 Task: Select option "Nobody" in board creation restrictions.
Action: Mouse pressed left at (67, 155)
Screenshot: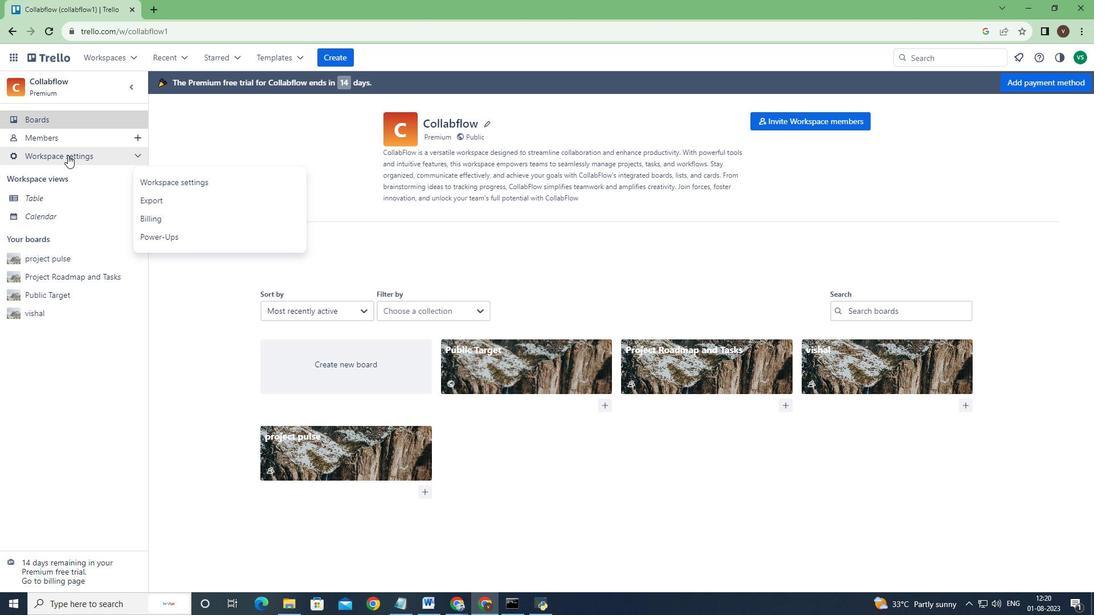 
Action: Mouse moved to (173, 180)
Screenshot: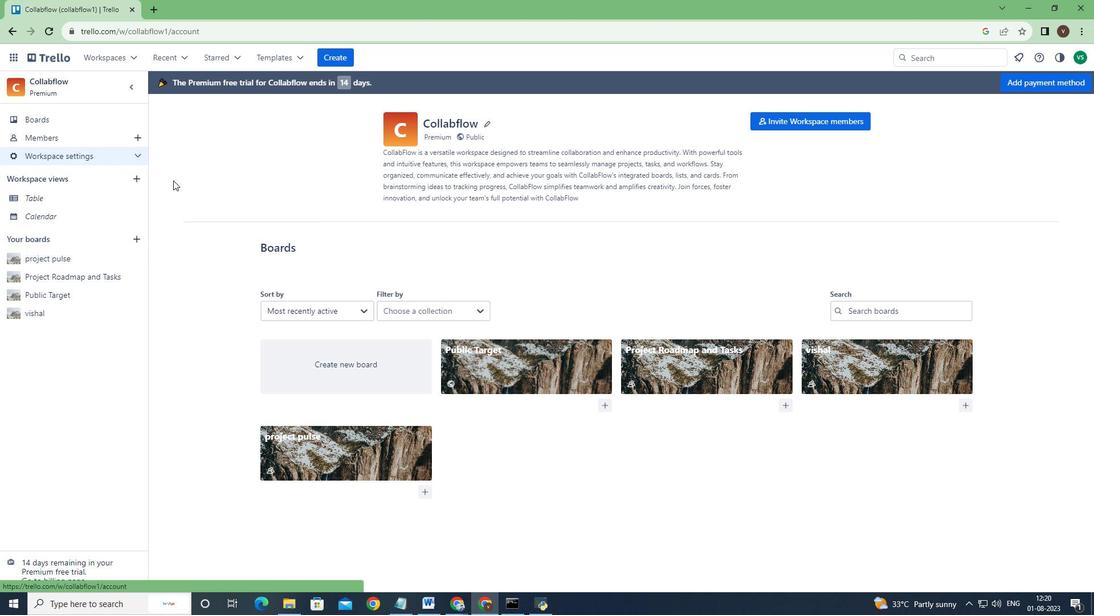 
Action: Mouse pressed left at (173, 180)
Screenshot: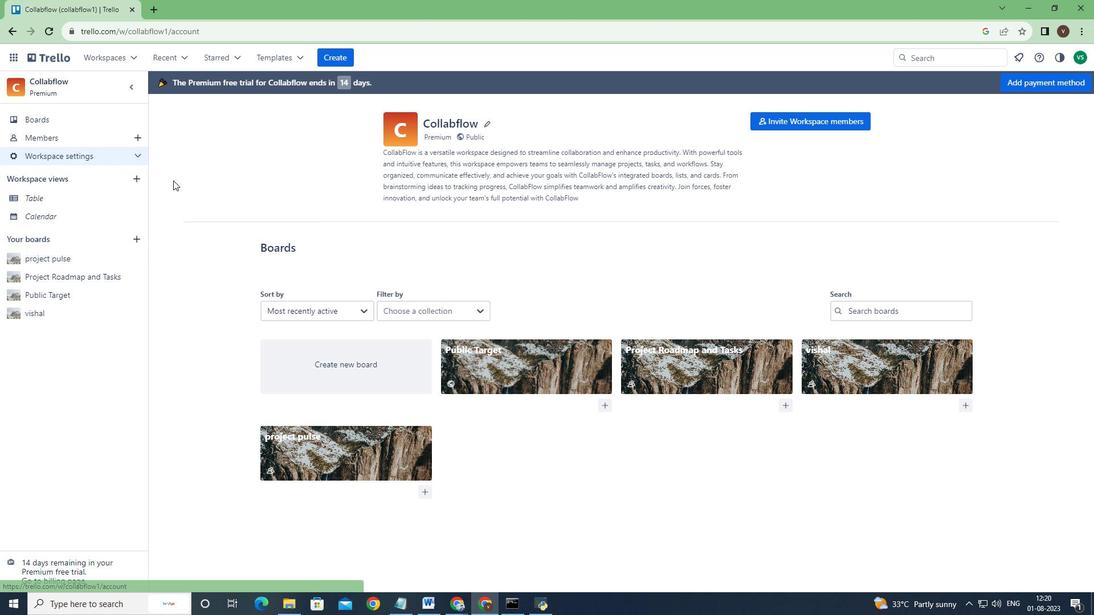
Action: Mouse moved to (627, 384)
Screenshot: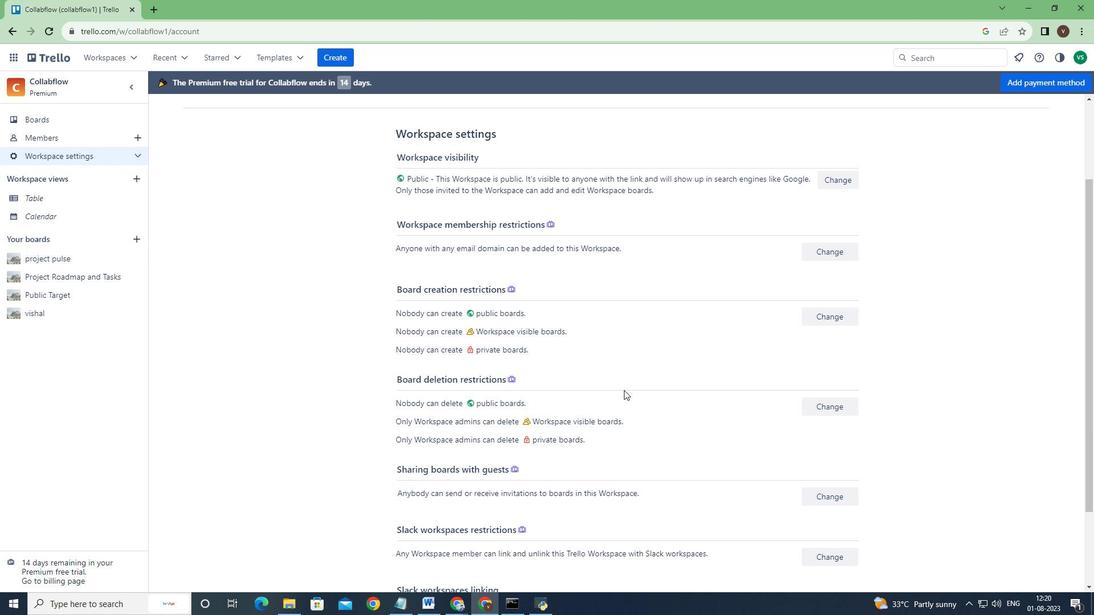 
Action: Mouse scrolled (627, 384) with delta (0, 0)
Screenshot: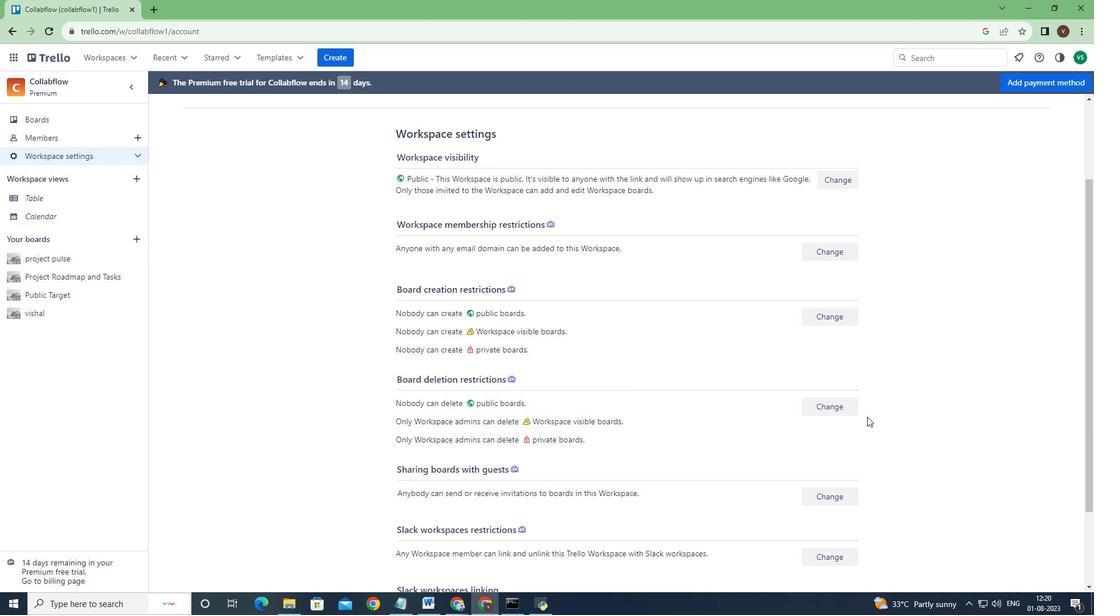 
Action: Mouse scrolled (627, 384) with delta (0, 0)
Screenshot: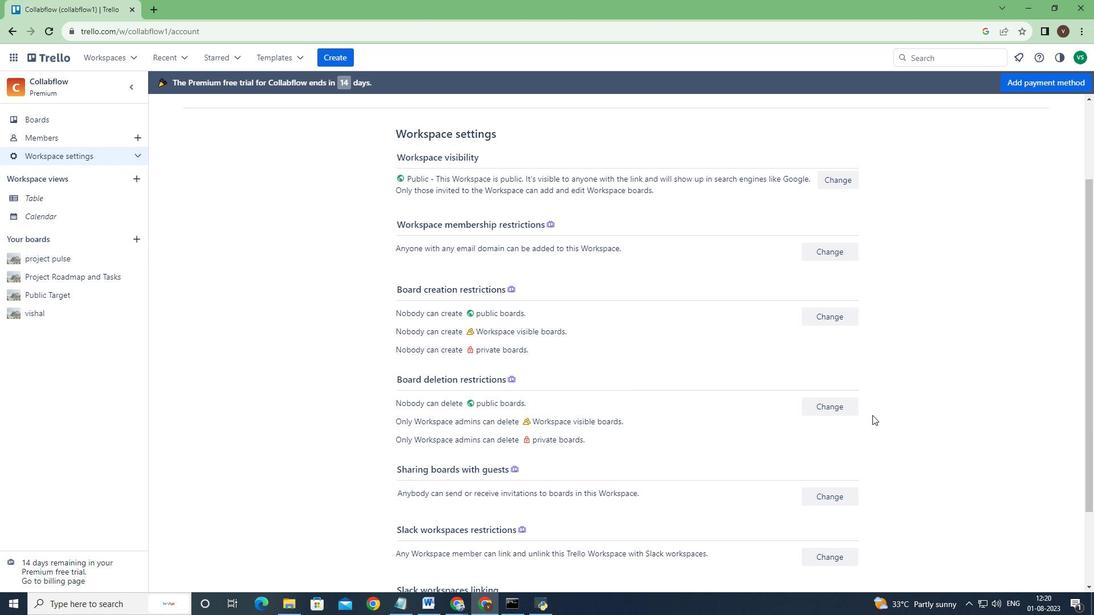 
Action: Mouse moved to (823, 409)
Screenshot: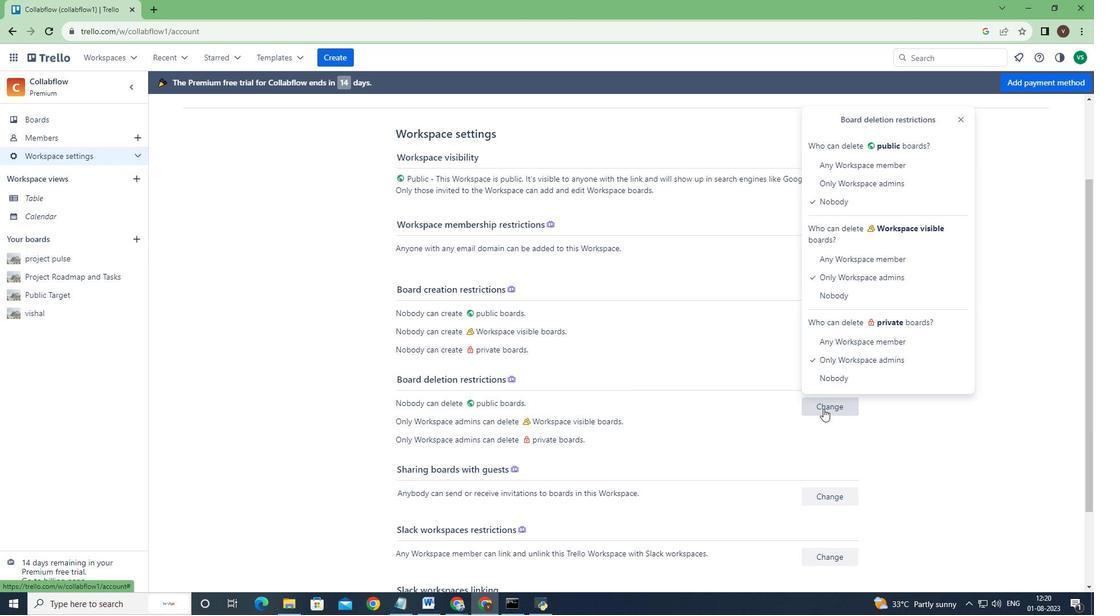 
Action: Mouse pressed left at (823, 409)
Screenshot: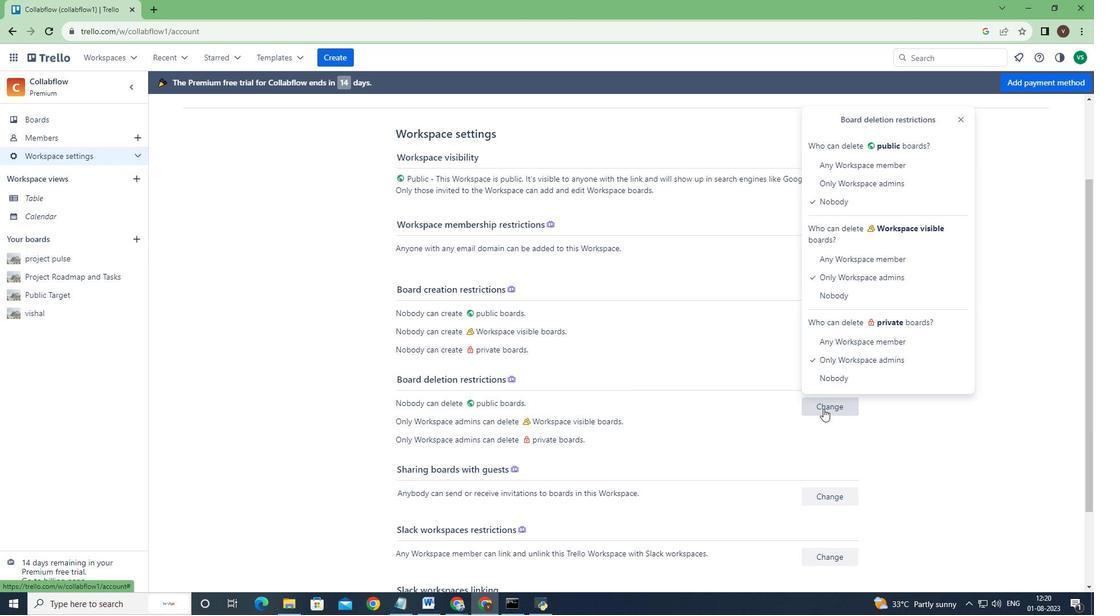 
Action: Mouse moved to (842, 294)
Screenshot: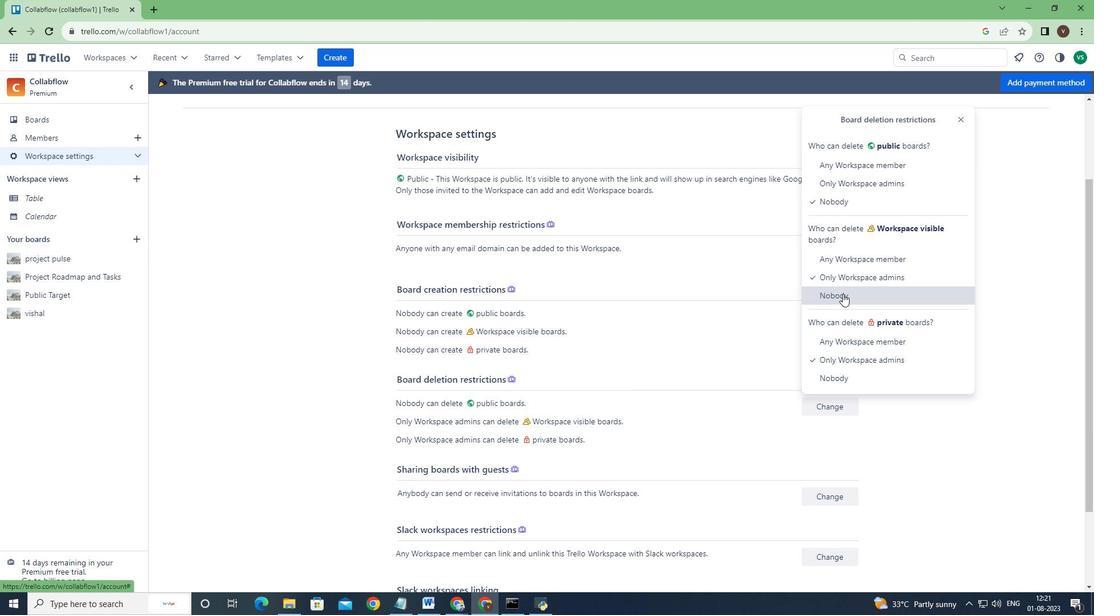 
Action: Mouse pressed left at (842, 294)
Screenshot: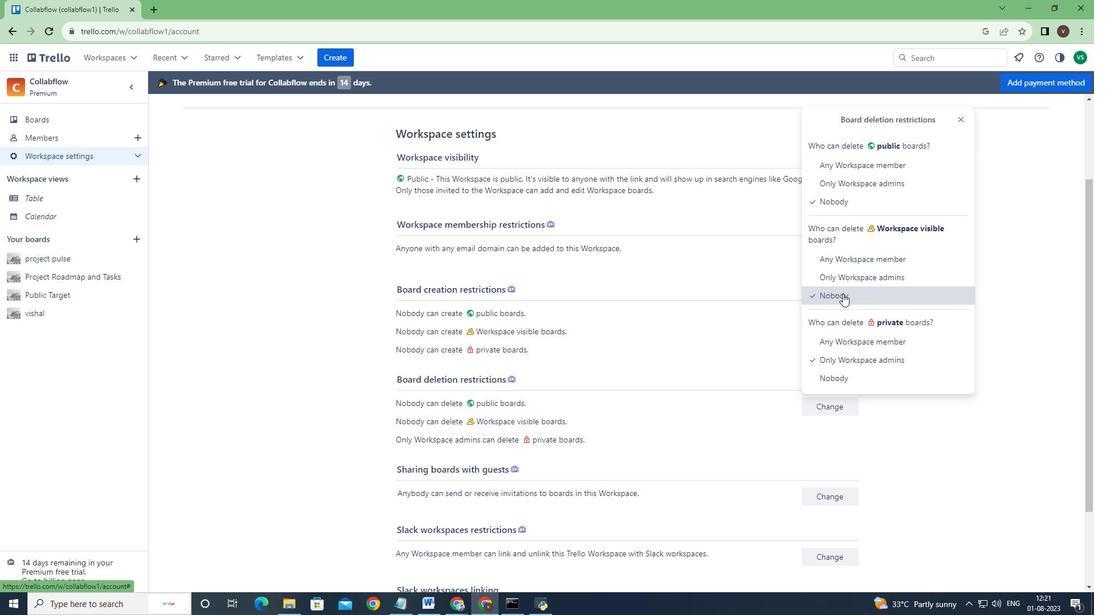 
